 Task: Add any power-ups from "File management".
Action: Mouse pressed left at (769, 229)
Screenshot: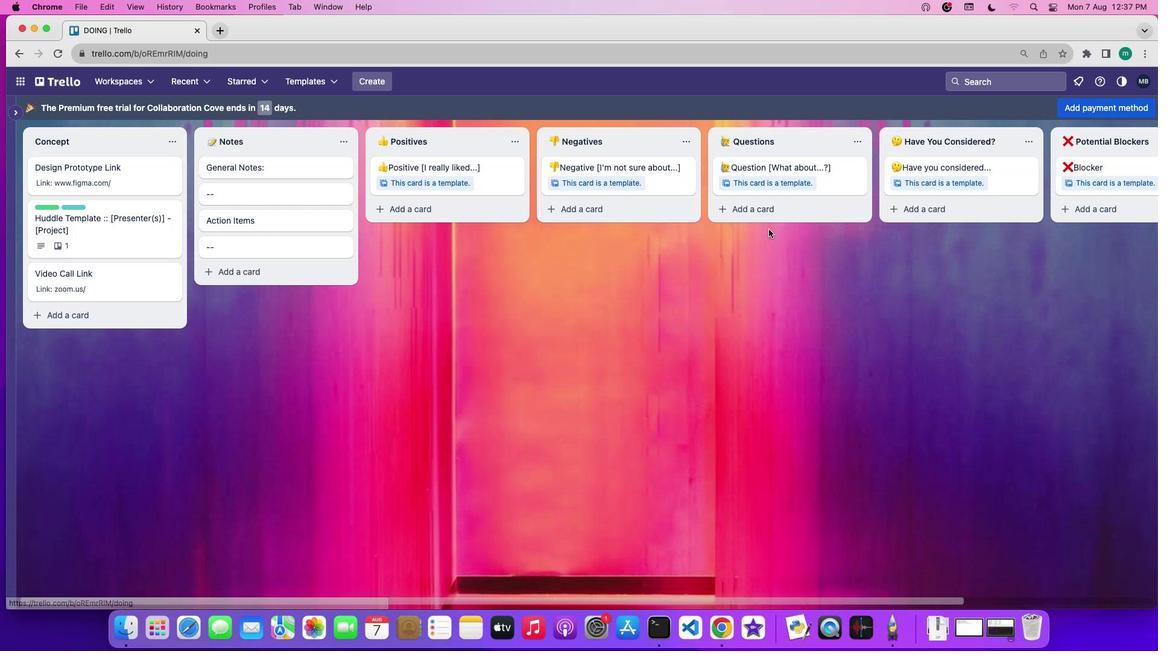 
Action: Mouse moved to (41, 280)
Screenshot: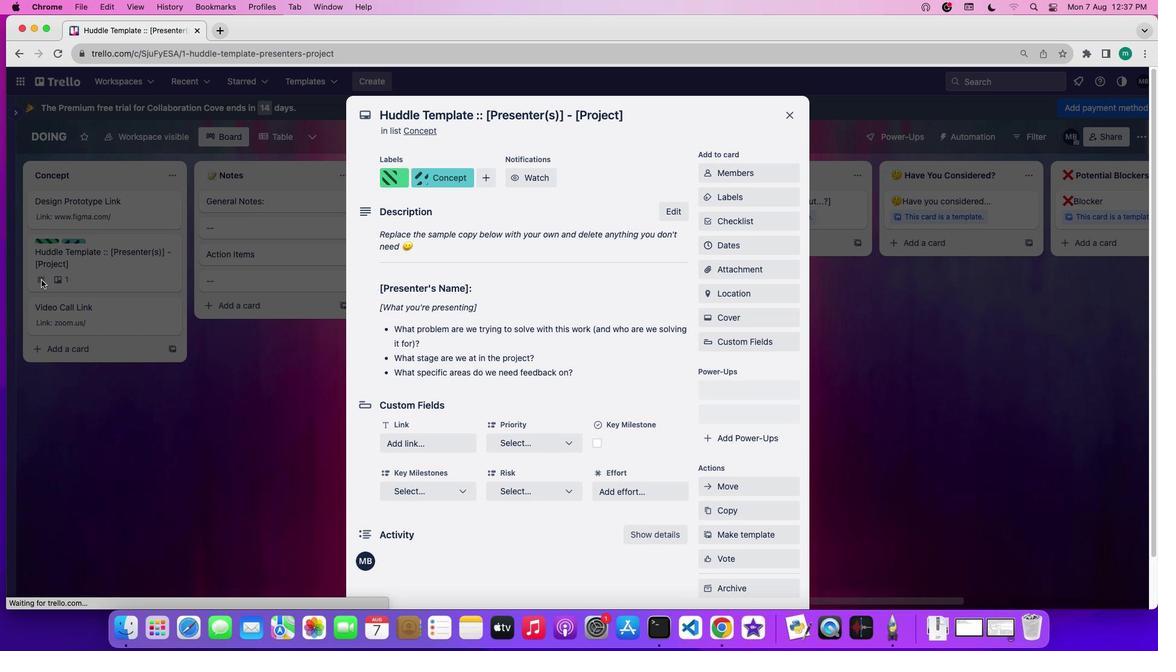 
Action: Mouse pressed left at (41, 280)
Screenshot: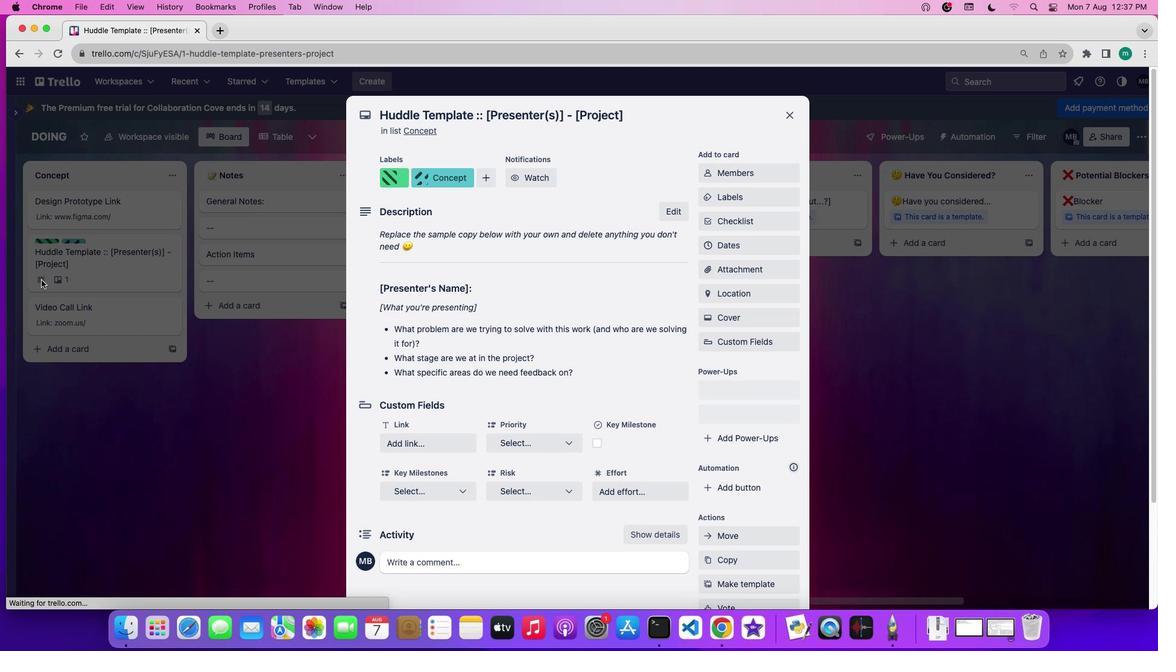 
Action: Mouse moved to (747, 442)
Screenshot: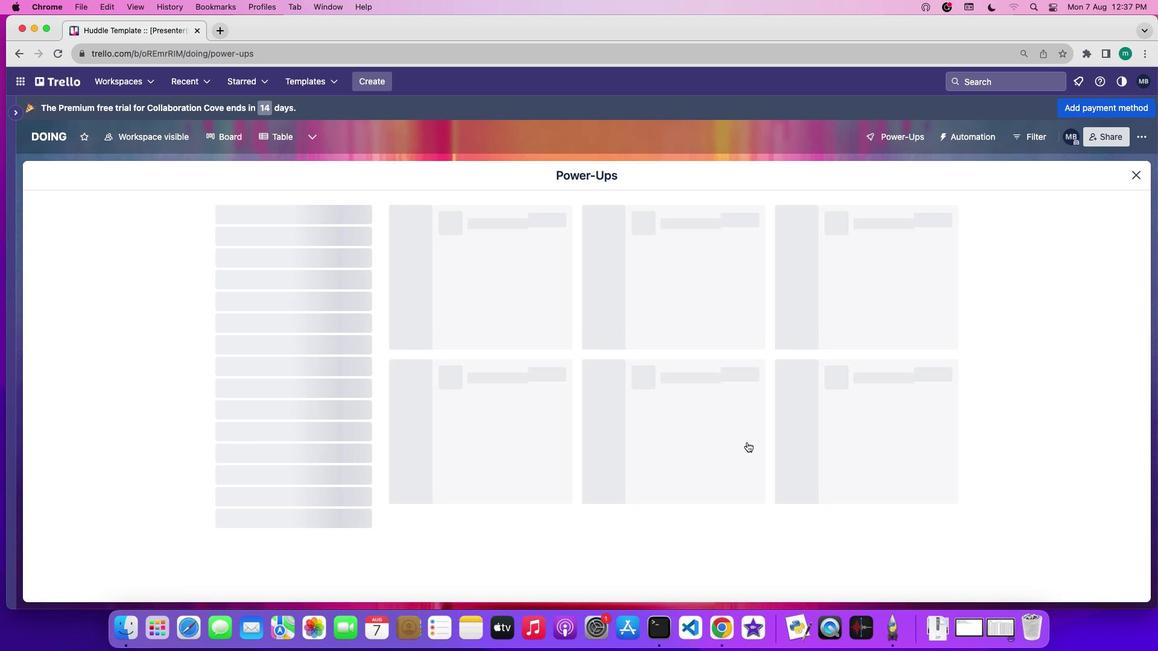 
Action: Mouse pressed left at (747, 442)
Screenshot: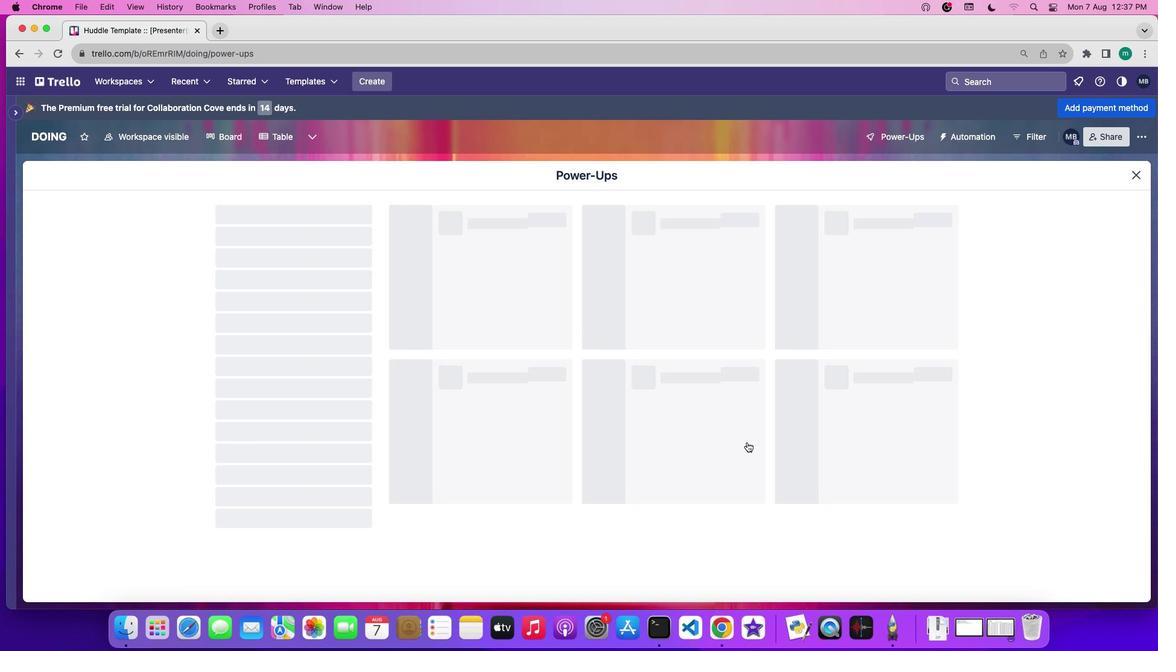 
Action: Mouse moved to (297, 424)
Screenshot: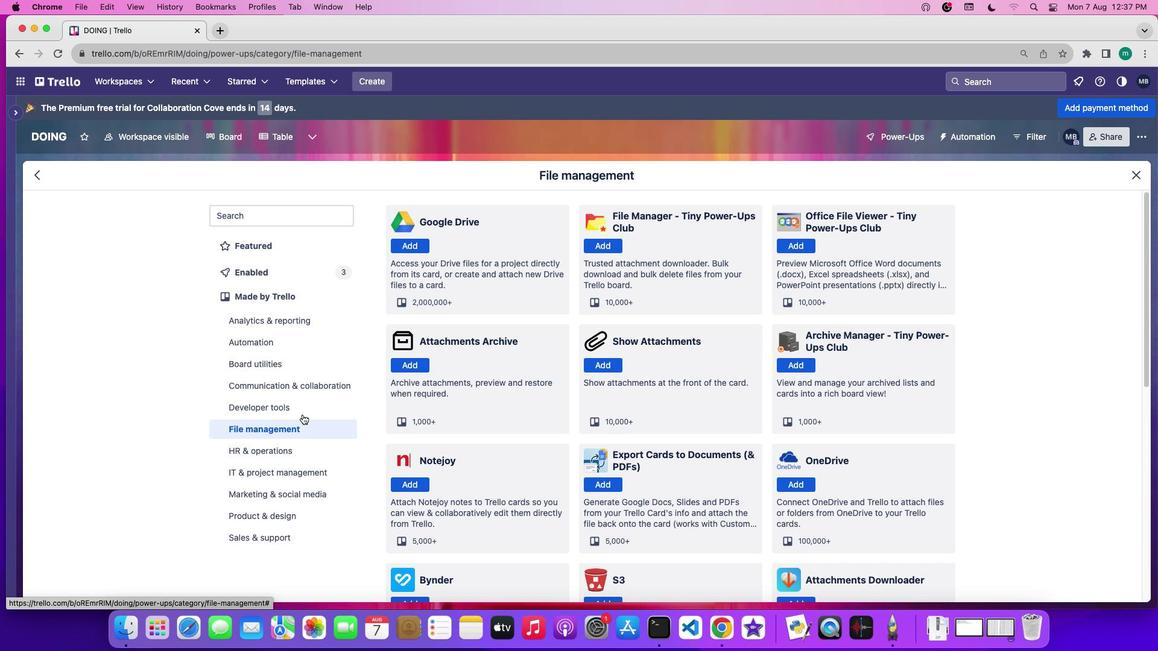 
Action: Mouse pressed left at (297, 424)
Screenshot: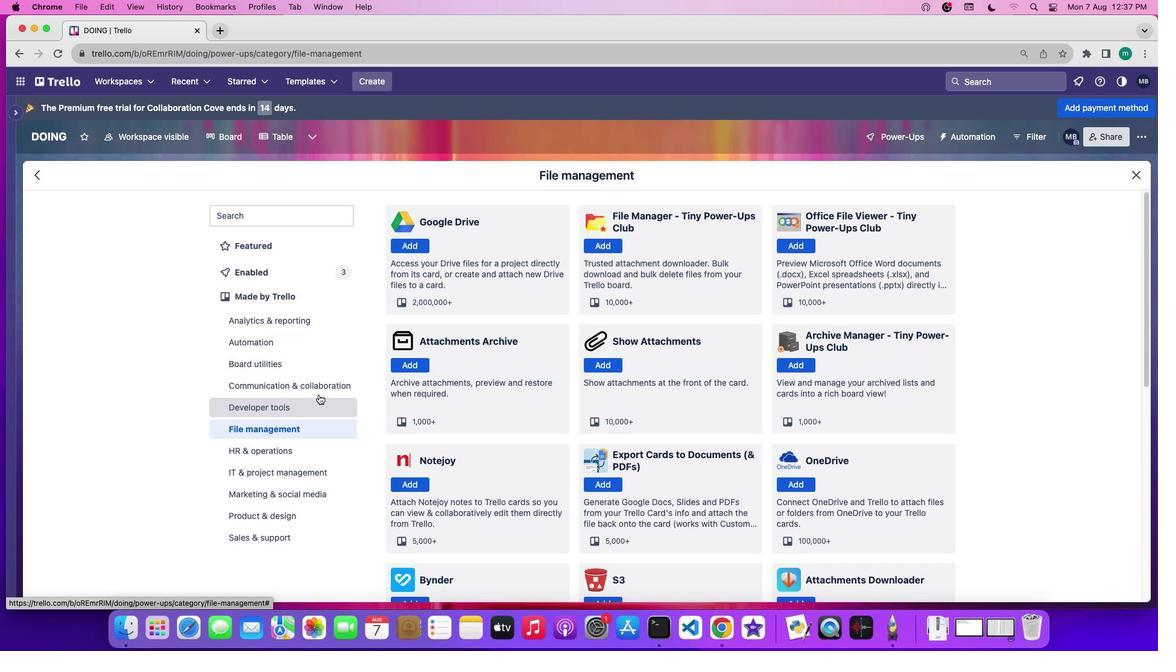 
Action: Mouse moved to (410, 242)
Screenshot: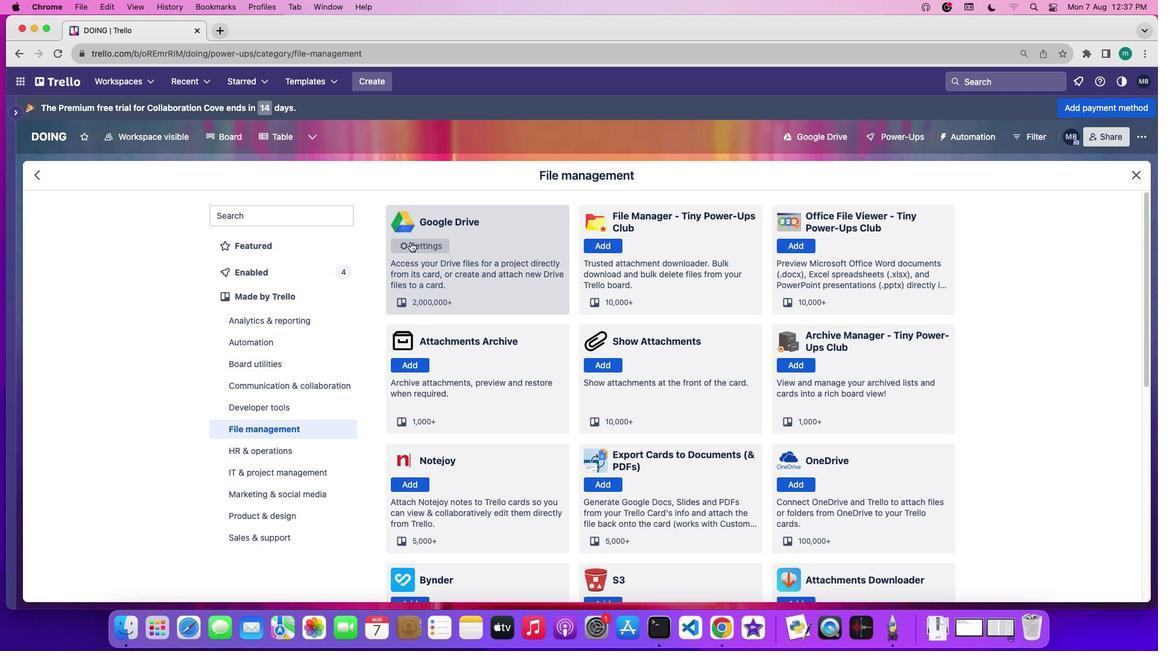 
Action: Mouse pressed left at (410, 242)
Screenshot: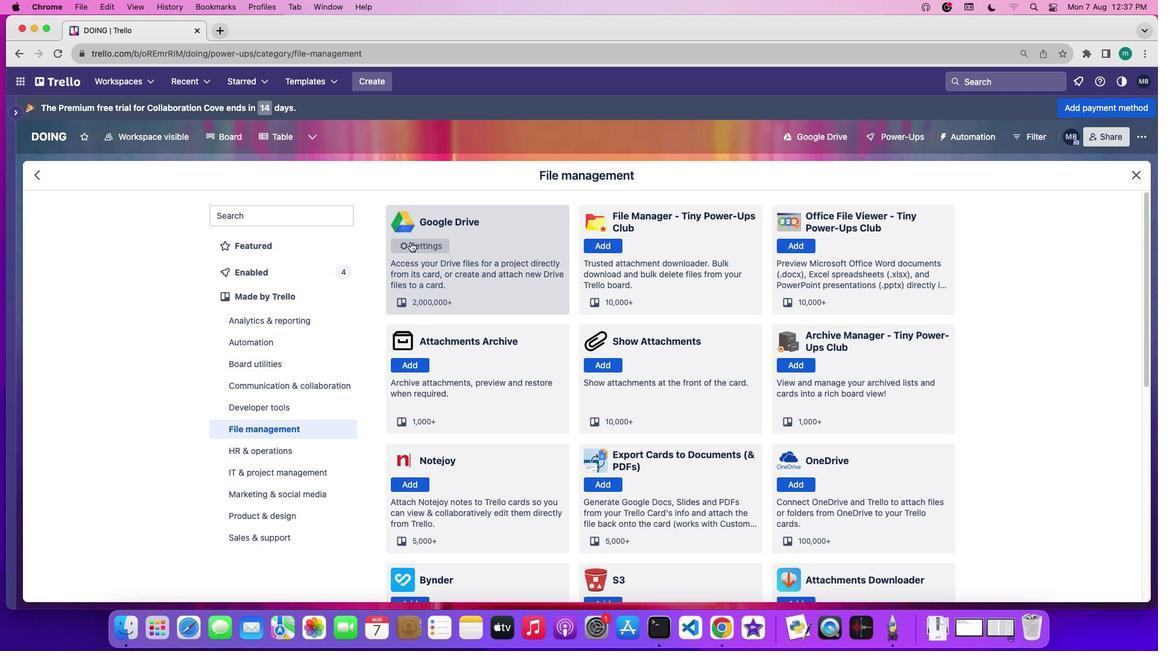 
